 Task: Add Traditional Medicinals Organic Nighty Night Tea to the cart.
Action: Mouse moved to (29, 341)
Screenshot: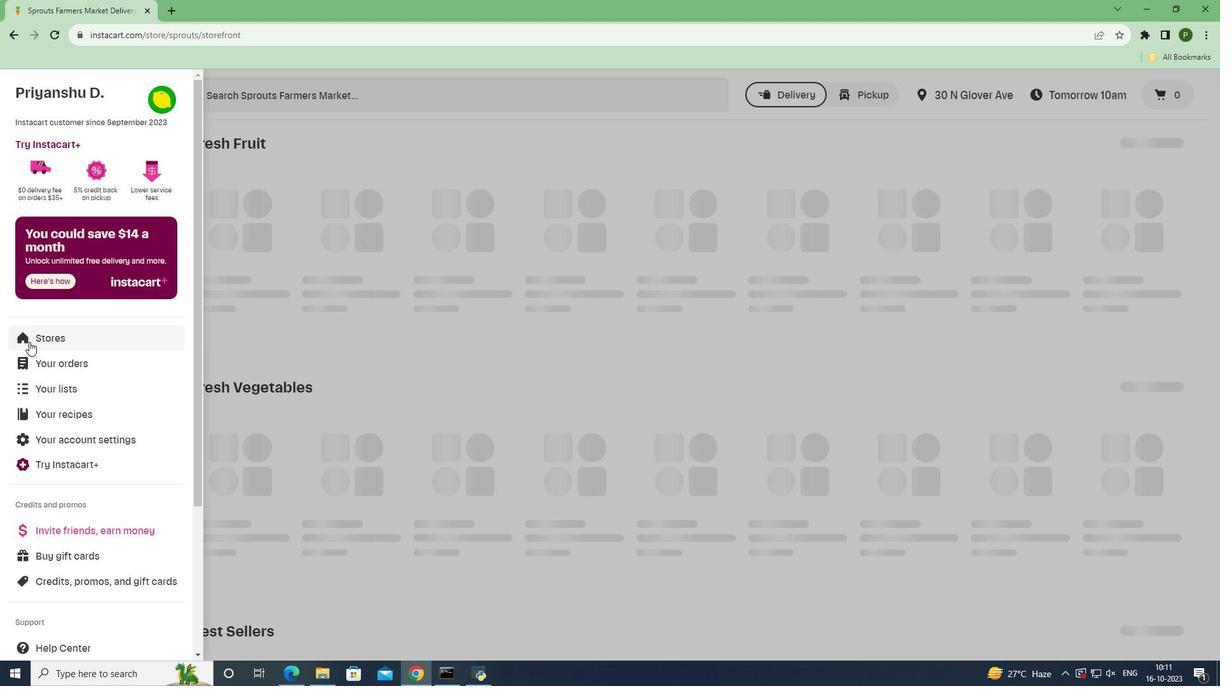 
Action: Mouse pressed left at (29, 341)
Screenshot: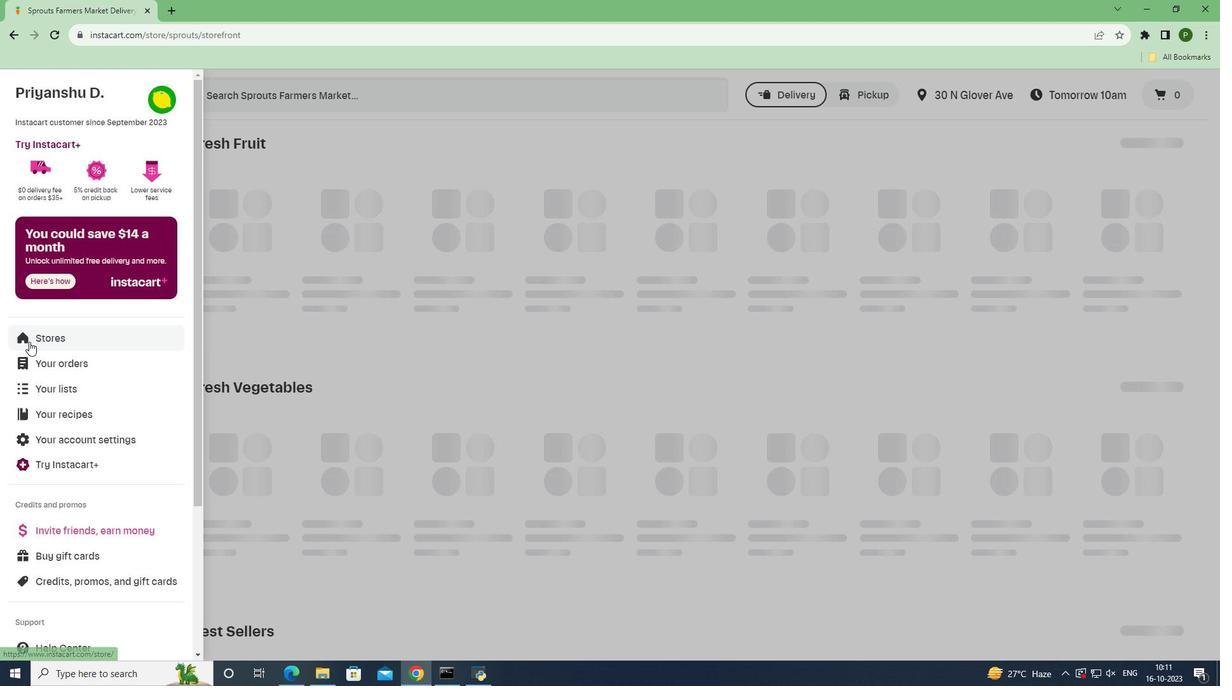
Action: Mouse moved to (282, 152)
Screenshot: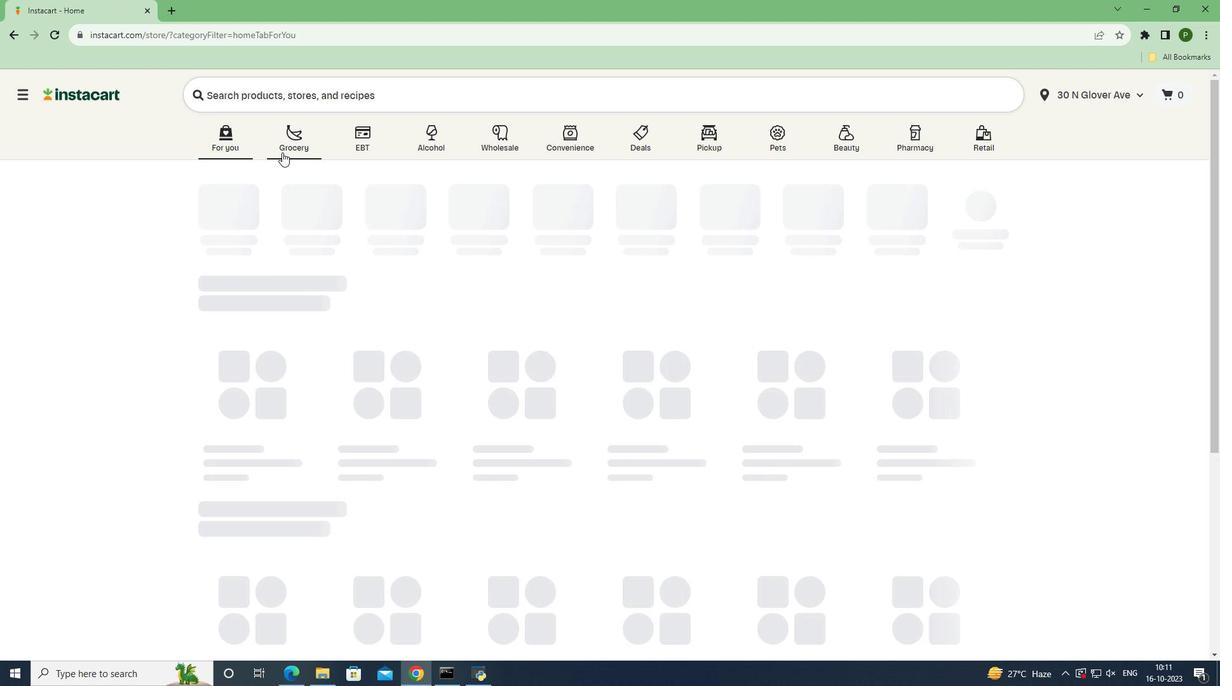 
Action: Mouse pressed left at (282, 152)
Screenshot: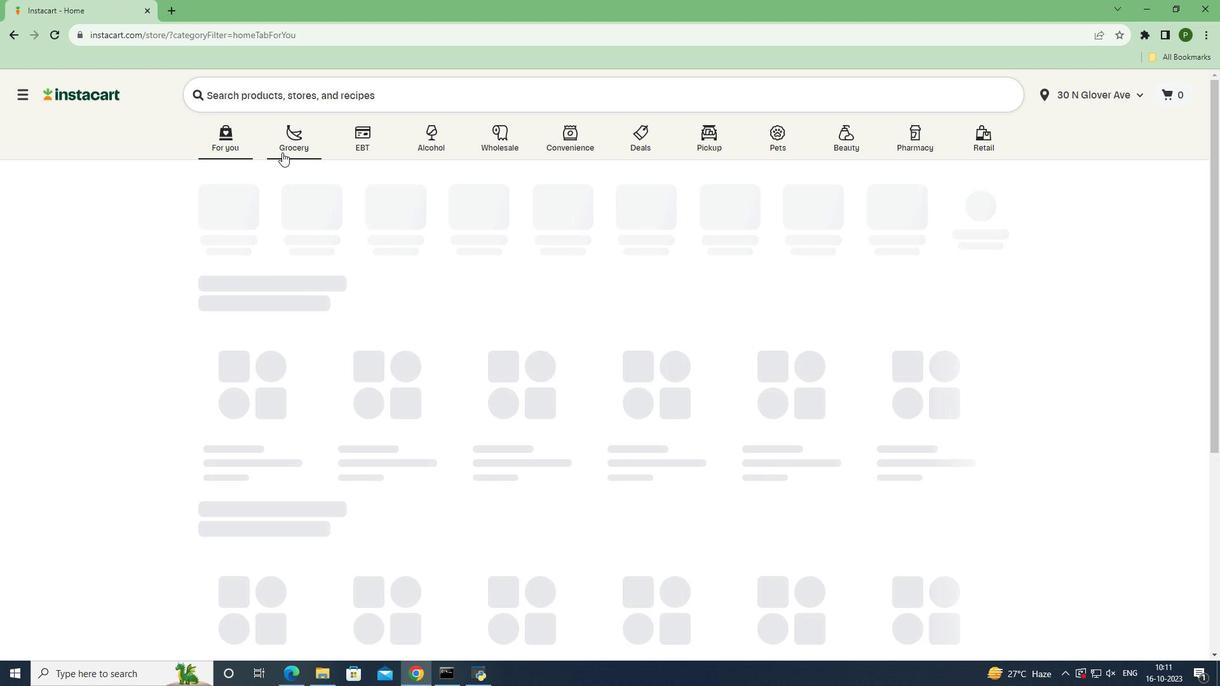 
Action: Mouse moved to (791, 296)
Screenshot: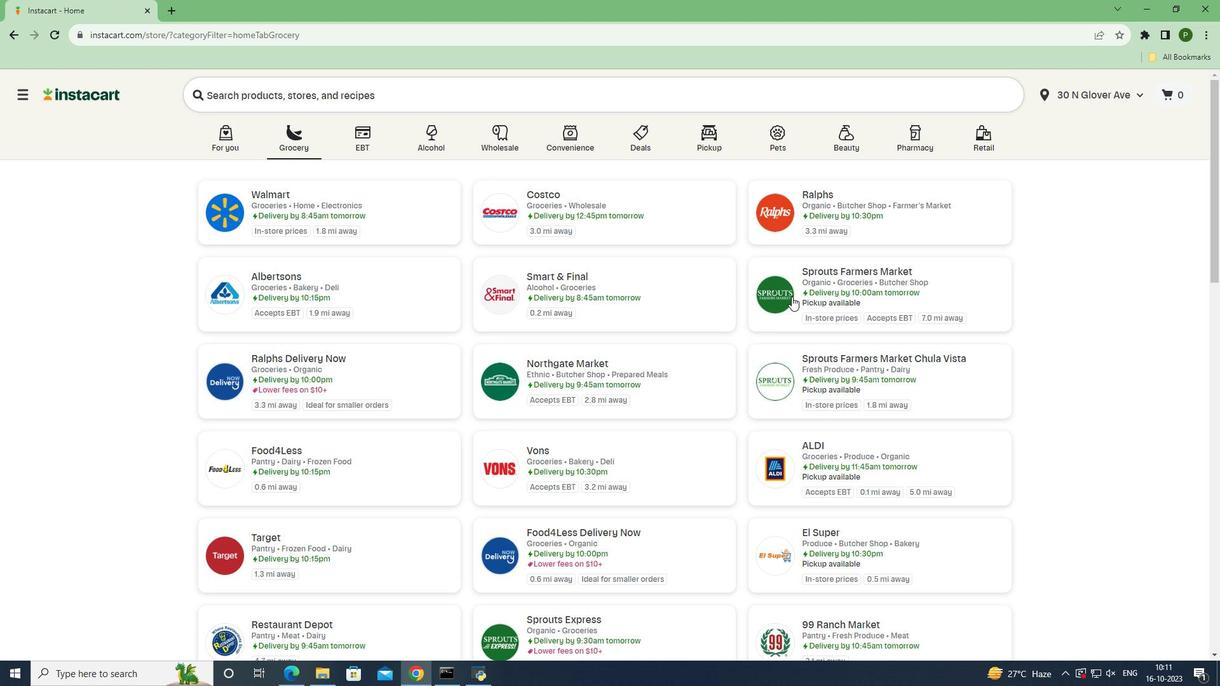 
Action: Mouse pressed left at (791, 296)
Screenshot: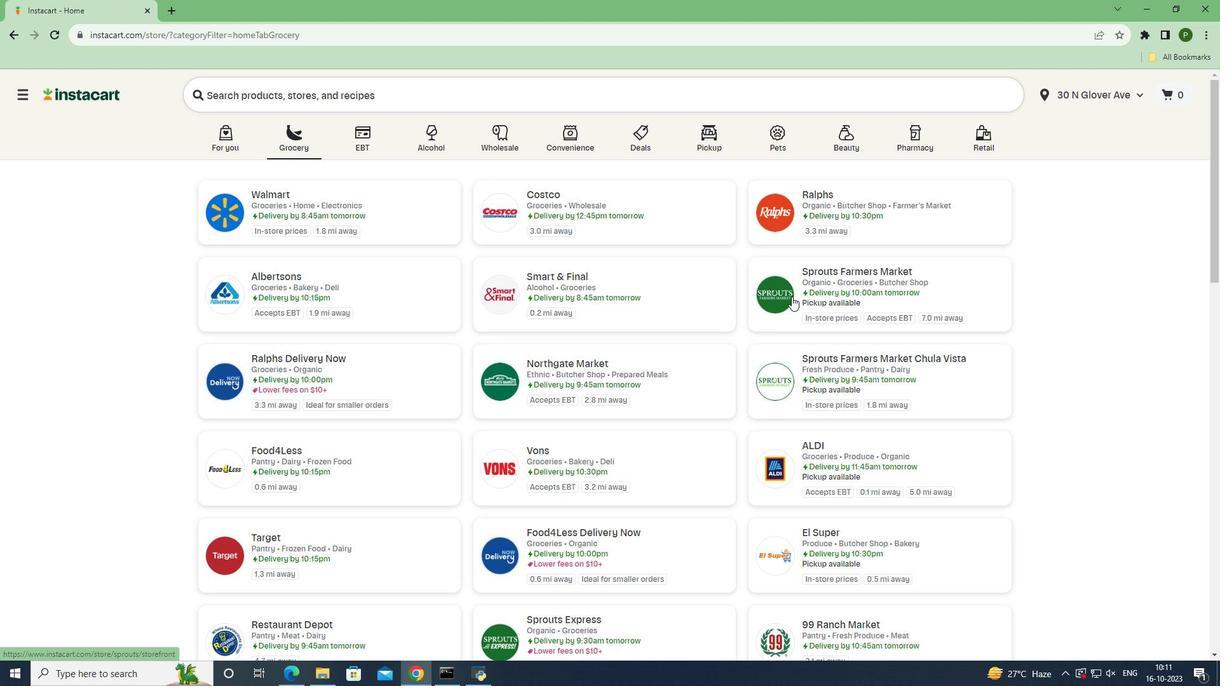 
Action: Mouse moved to (67, 436)
Screenshot: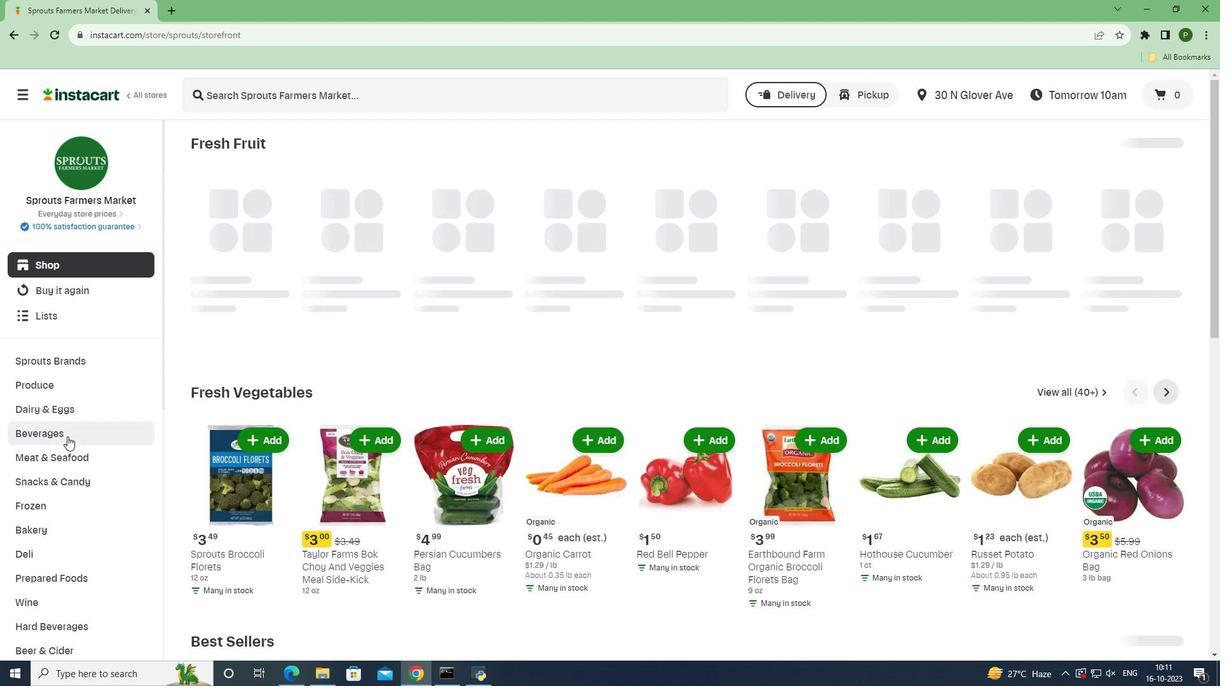 
Action: Mouse pressed left at (67, 436)
Screenshot: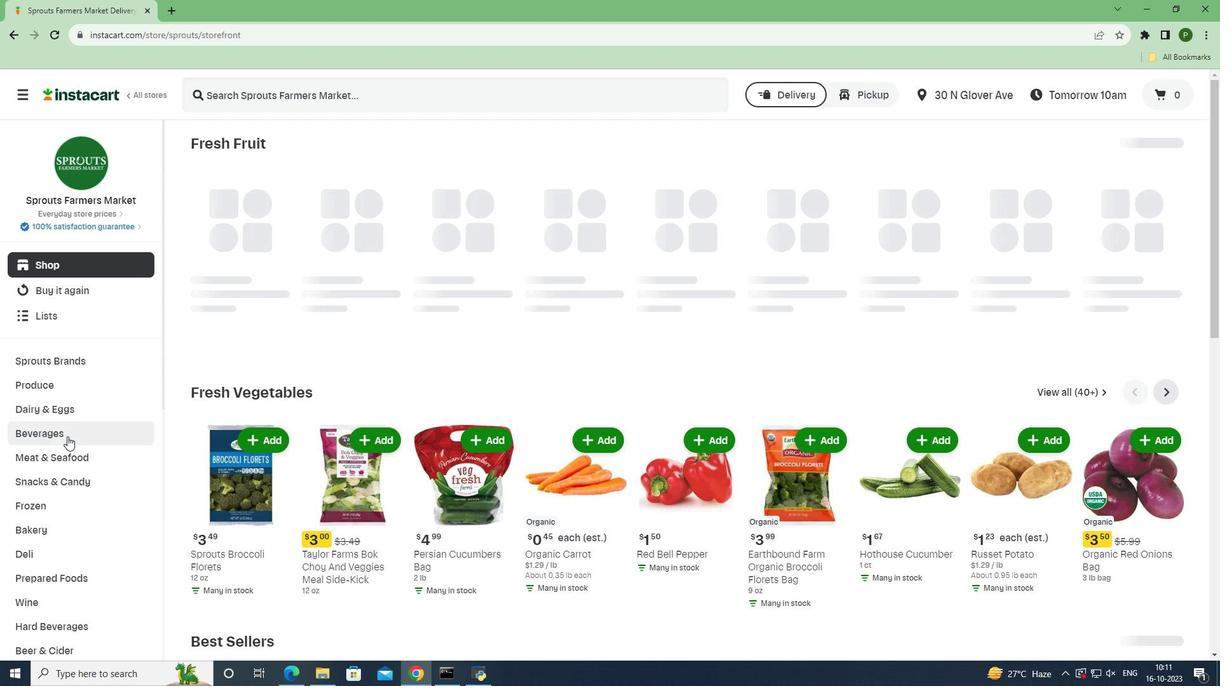 
Action: Mouse moved to (1109, 177)
Screenshot: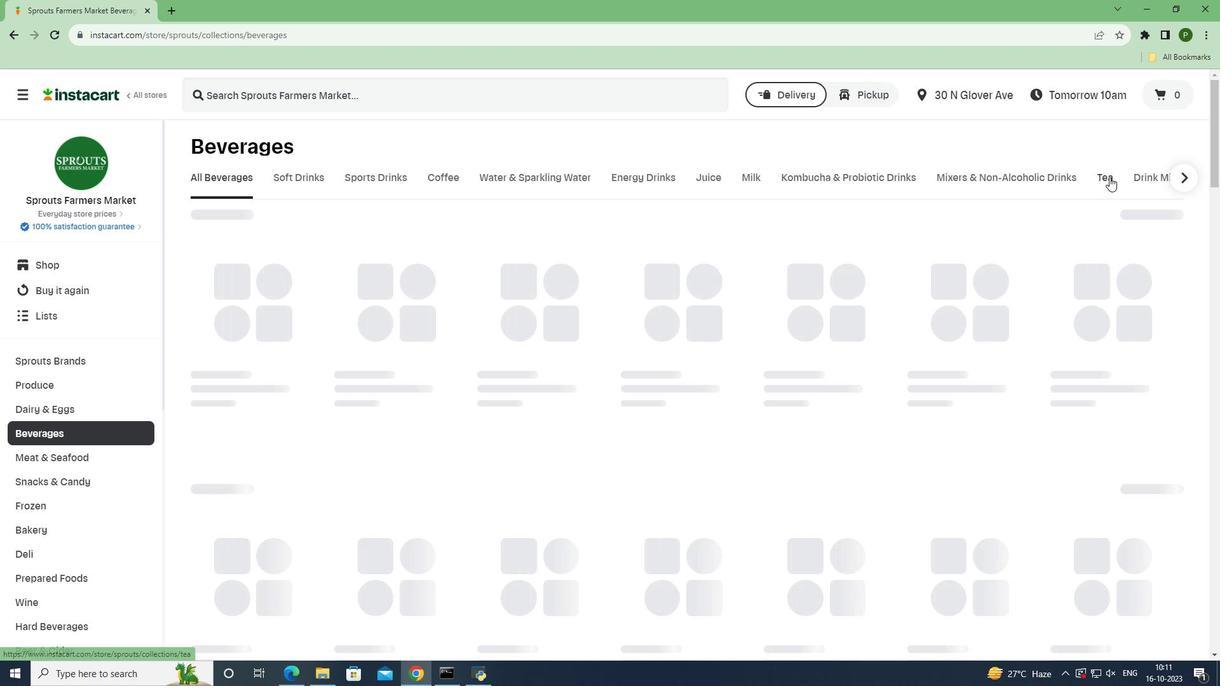 
Action: Mouse pressed left at (1109, 177)
Screenshot: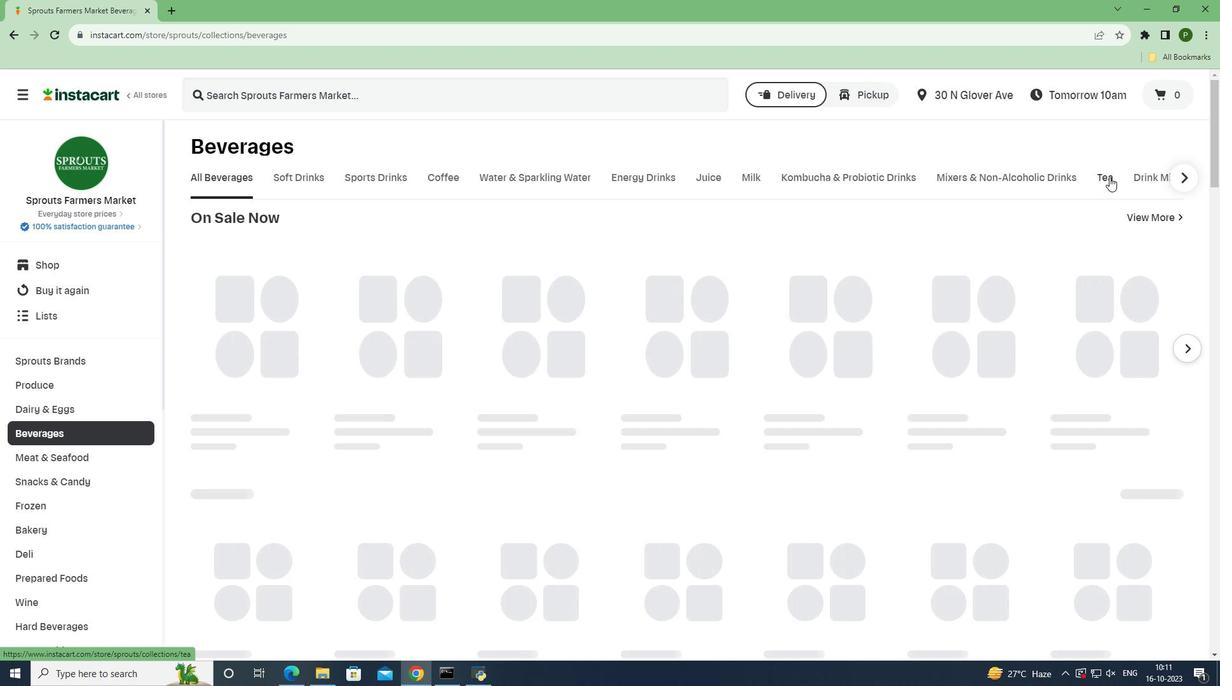 
Action: Mouse moved to (406, 97)
Screenshot: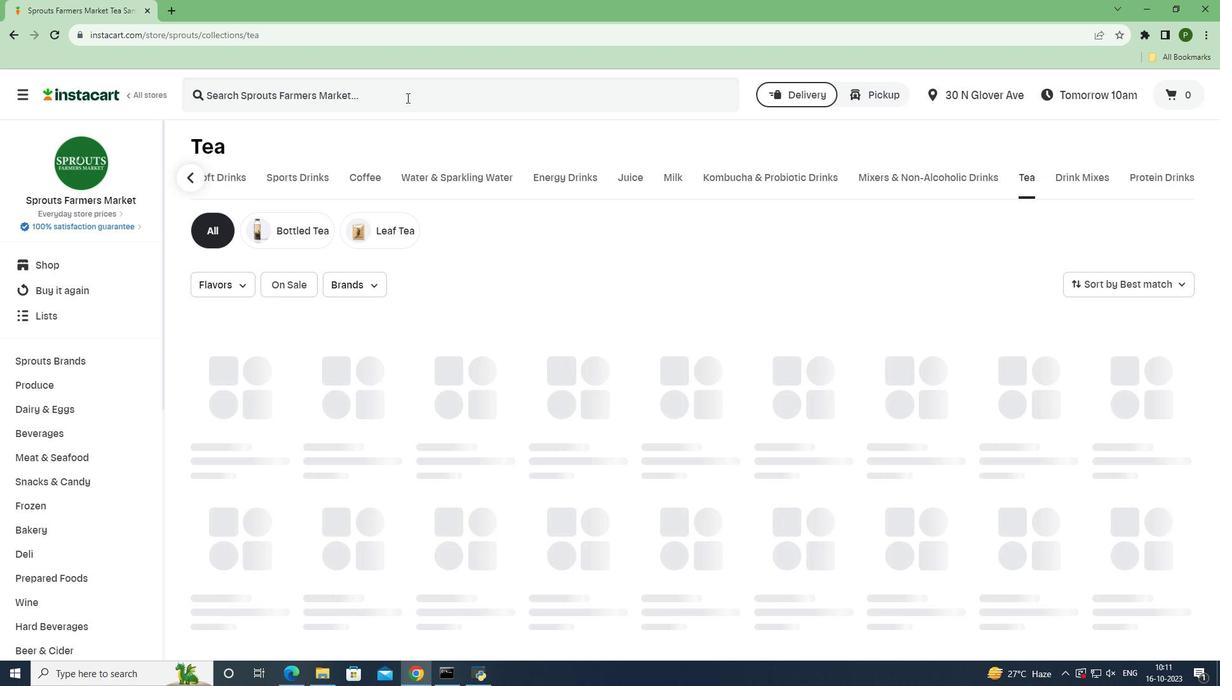 
Action: Mouse pressed left at (406, 97)
Screenshot: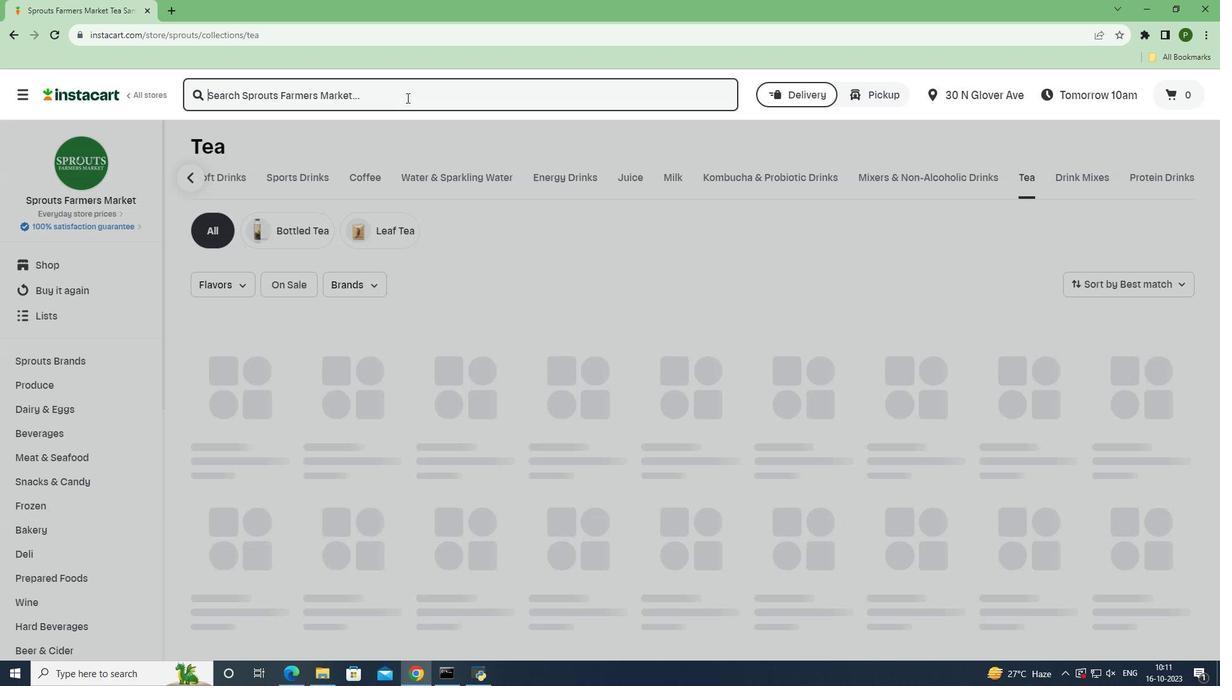 
Action: Key pressed <Key.caps_lock>T<Key.caps_lock>raditional<Key.space><Key.caps_lock>M<Key.caps_lock>edicinals<Key.space><Key.caps_lock>O<Key.caps_lock>rganic<Key.space><Key.caps_lock>N<Key.caps_lock>ighty<Key.space><Key.caps_lock>N<Key.caps_lock>ight<Key.space><Key.caps_lock>T<Key.caps_lock>ea<Key.enter>
Screenshot: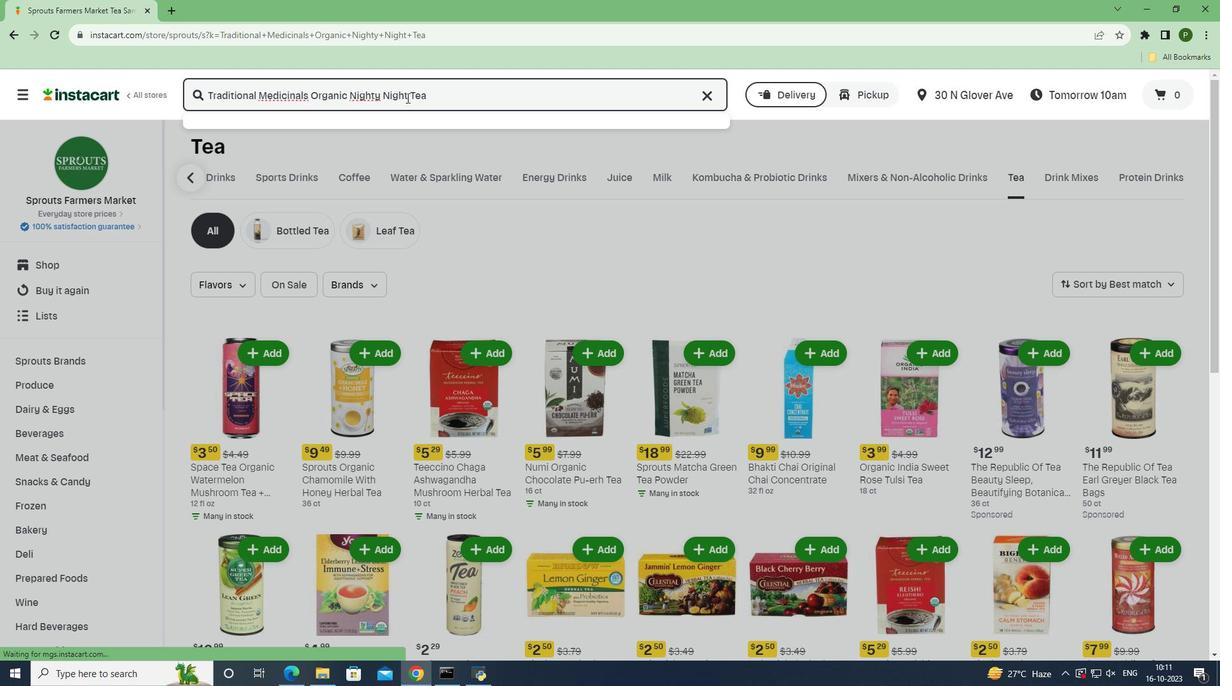 
Action: Mouse moved to (746, 230)
Screenshot: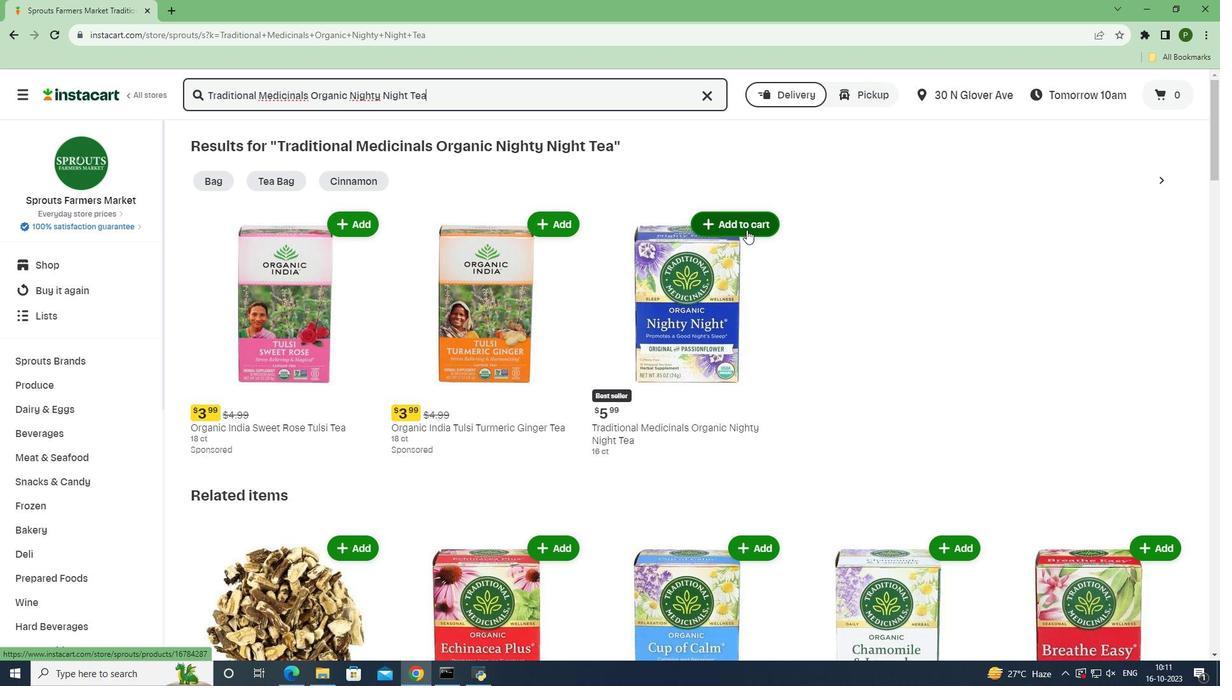 
Action: Mouse pressed left at (746, 230)
Screenshot: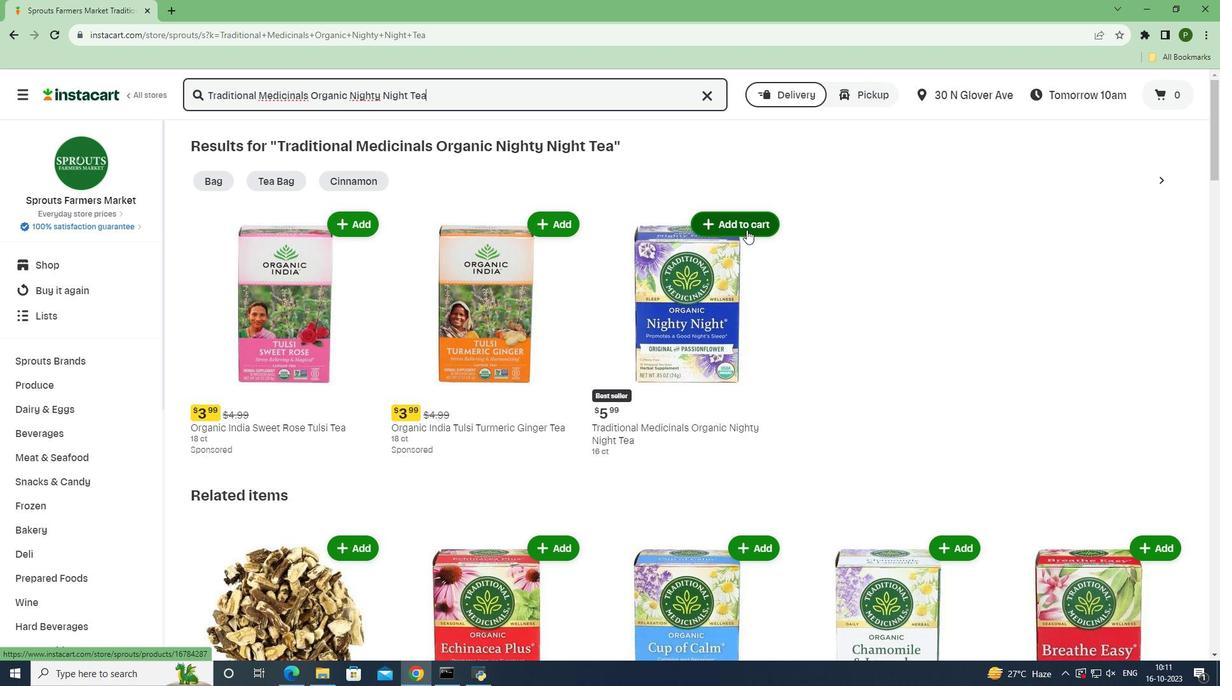 
Action: Mouse moved to (812, 323)
Screenshot: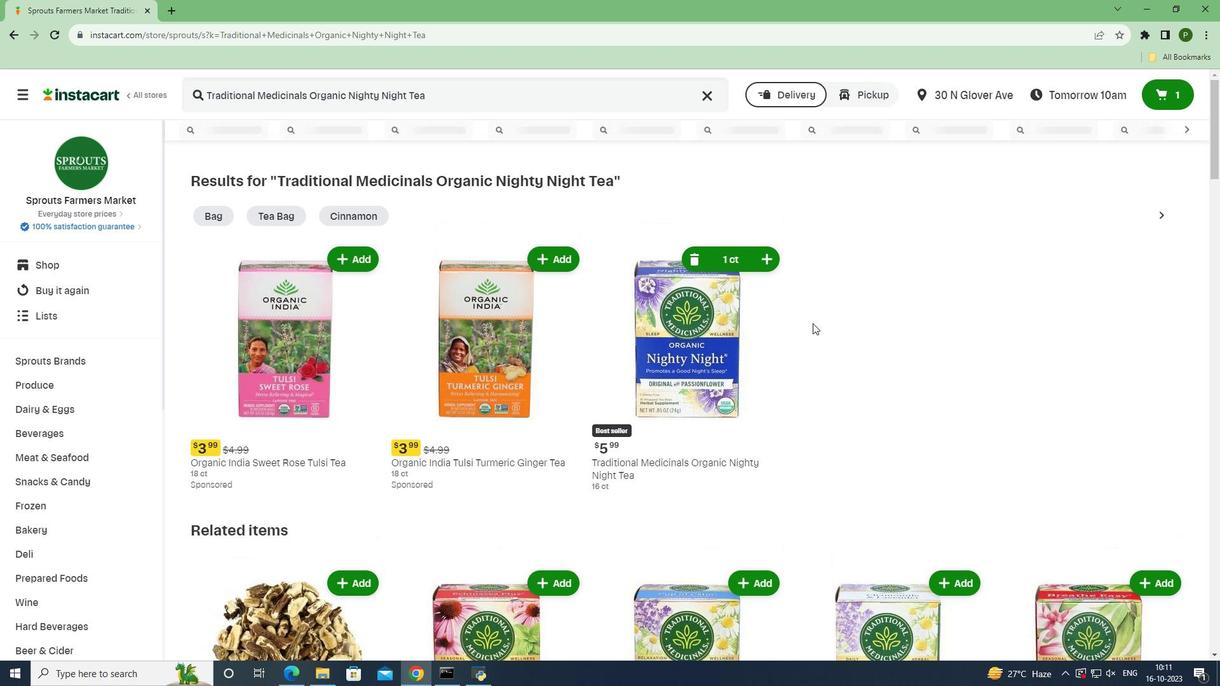 
